 Task: Add a signature Mikayla King containing With heartfelt thanks and warm wishes, Mikayla King to email address softage.6@softage.net and add a folder Safety records
Action: Mouse moved to (86, 86)
Screenshot: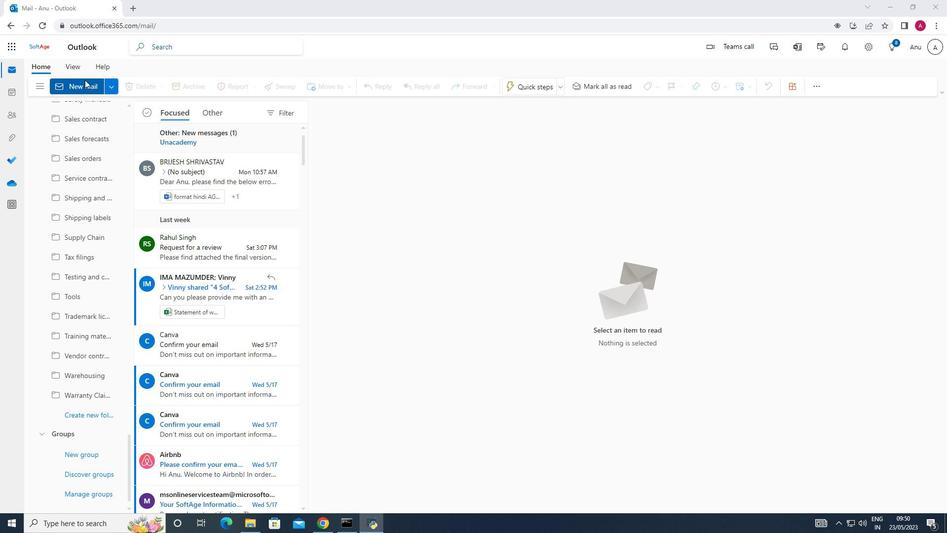 
Action: Mouse pressed left at (86, 86)
Screenshot: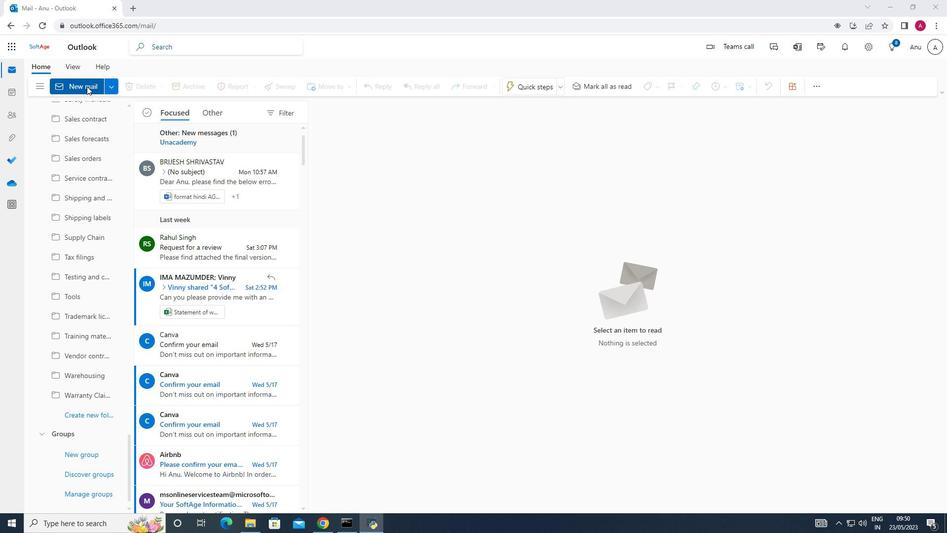 
Action: Mouse moved to (673, 87)
Screenshot: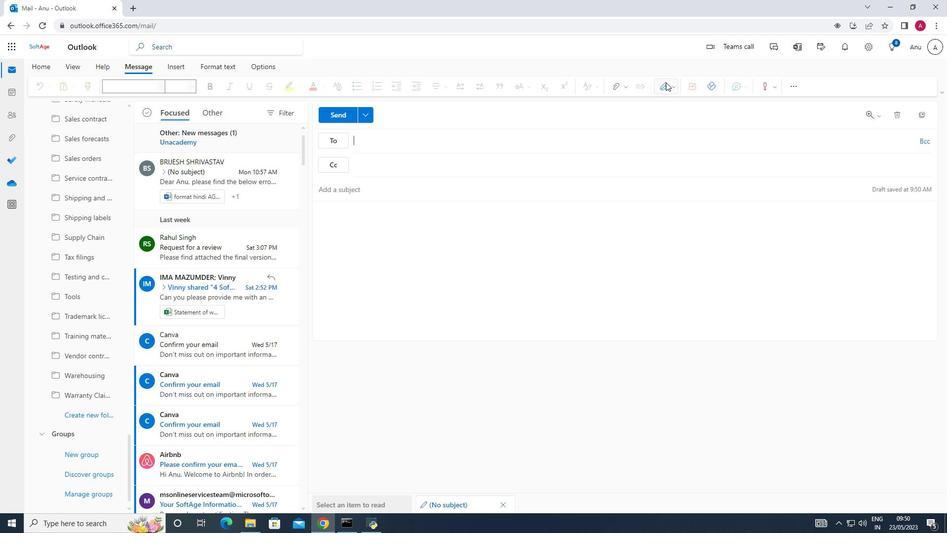 
Action: Mouse pressed left at (673, 87)
Screenshot: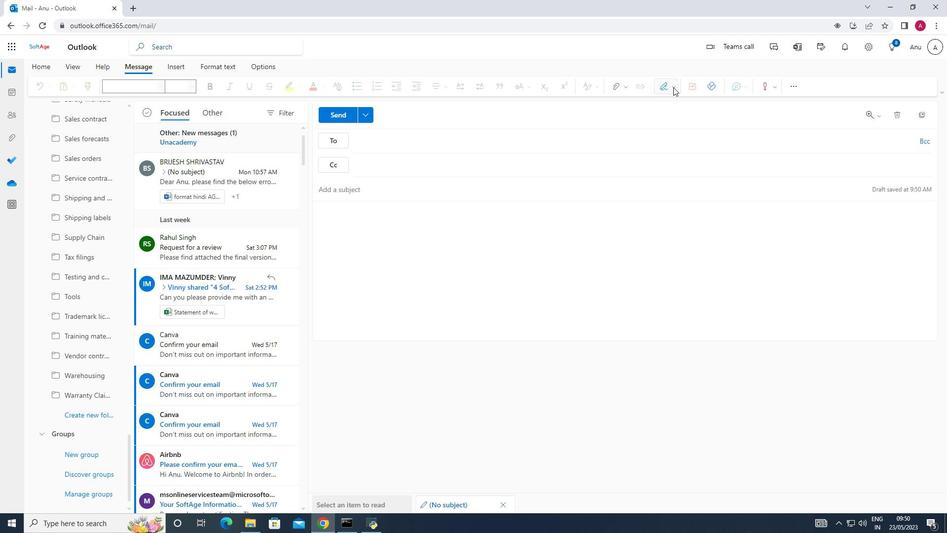 
Action: Mouse moved to (649, 125)
Screenshot: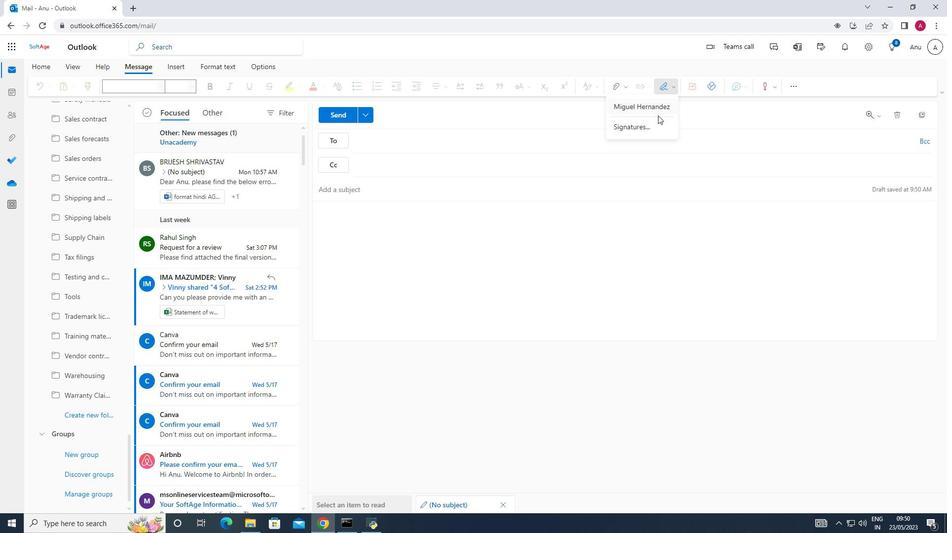 
Action: Mouse pressed left at (649, 125)
Screenshot: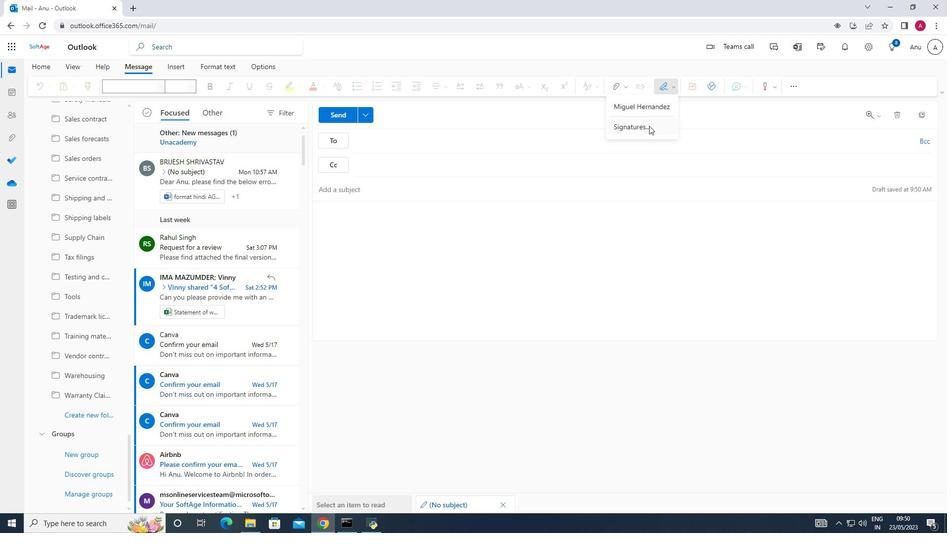 
Action: Key pressed <Key.shift_r>Mi
Screenshot: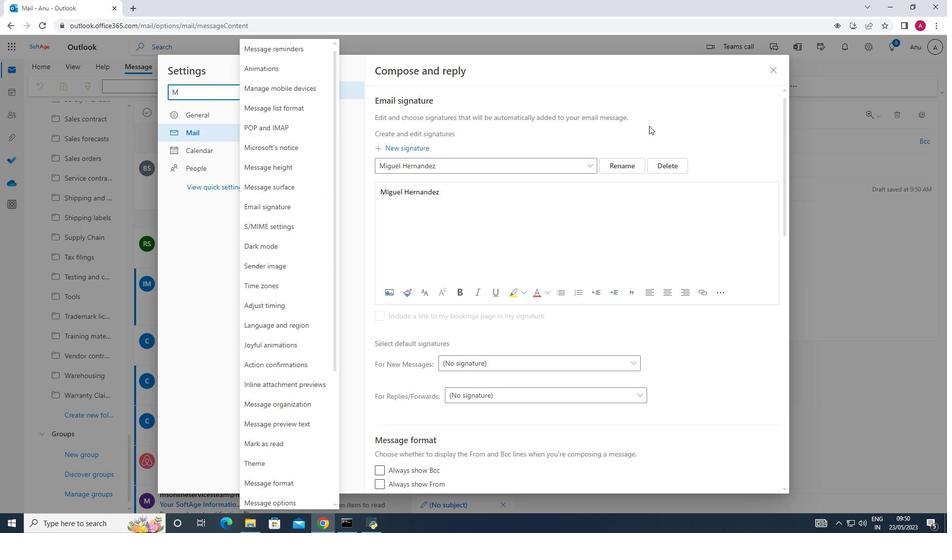 
Action: Mouse moved to (183, 93)
Screenshot: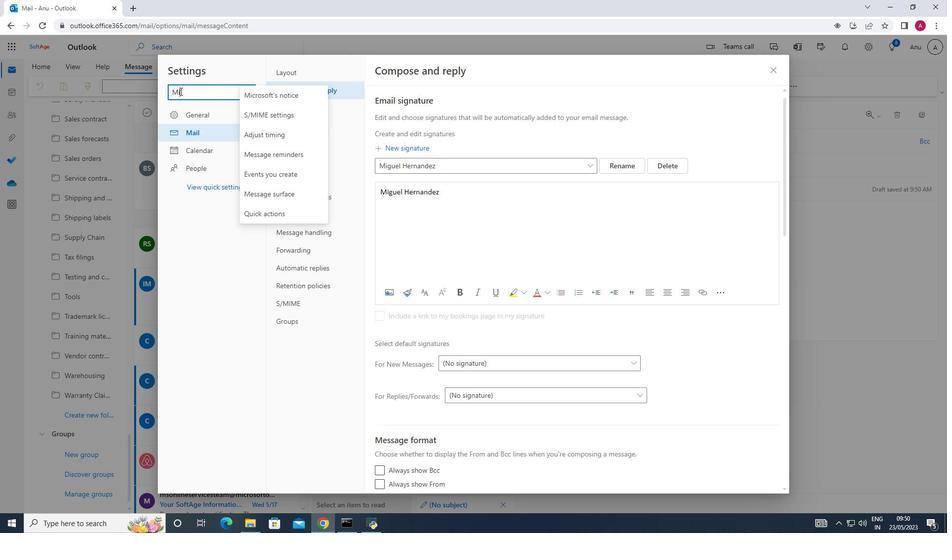 
Action: Mouse pressed left at (183, 93)
Screenshot: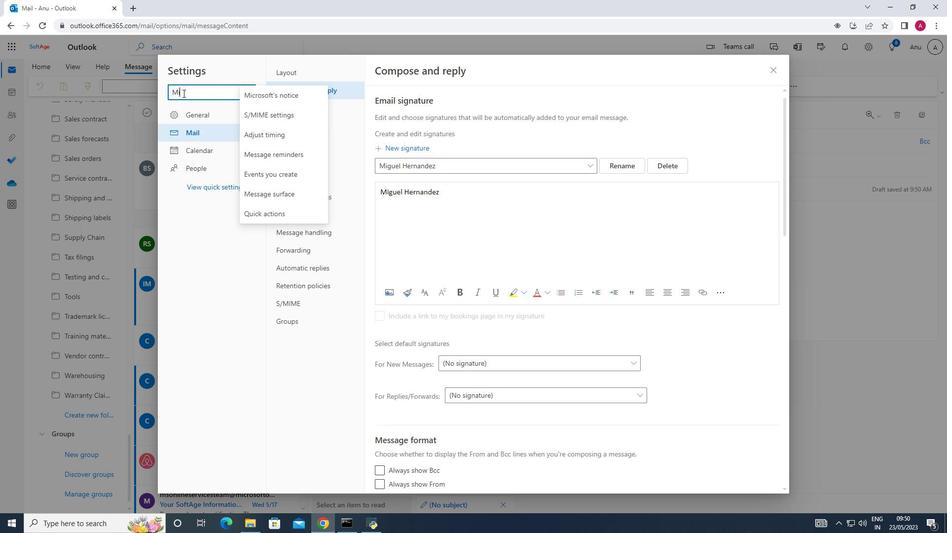 
Action: Mouse moved to (161, 94)
Screenshot: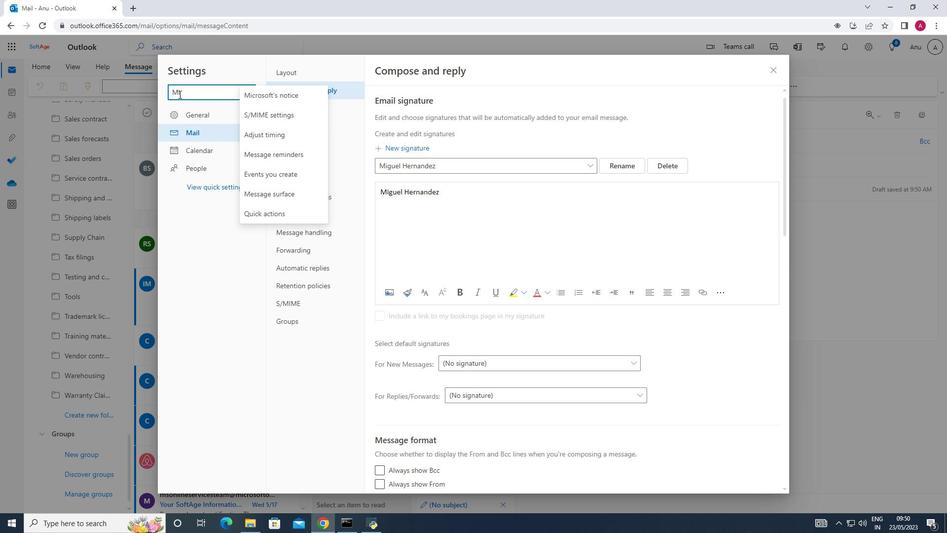 
Action: Key pressed <Key.enter><Key.backspace>
Screenshot: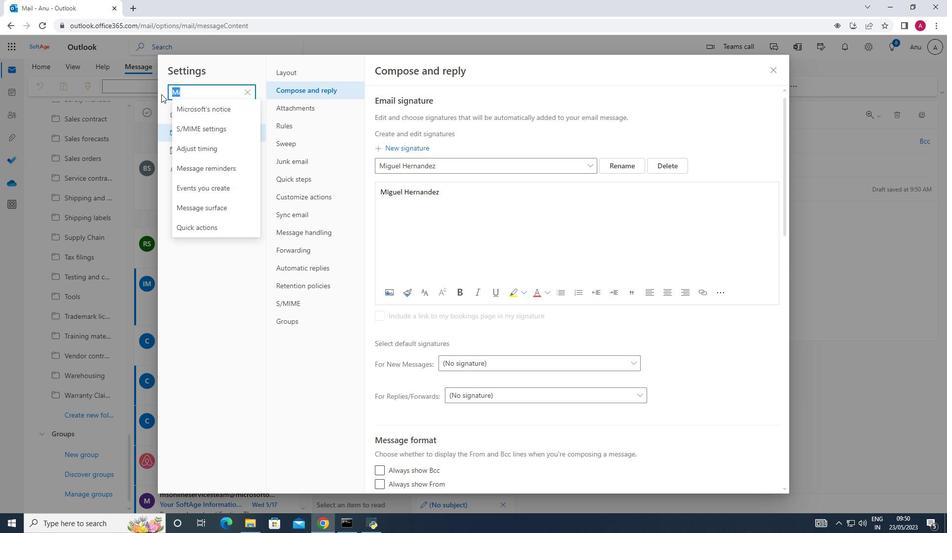 
Action: Mouse moved to (661, 164)
Screenshot: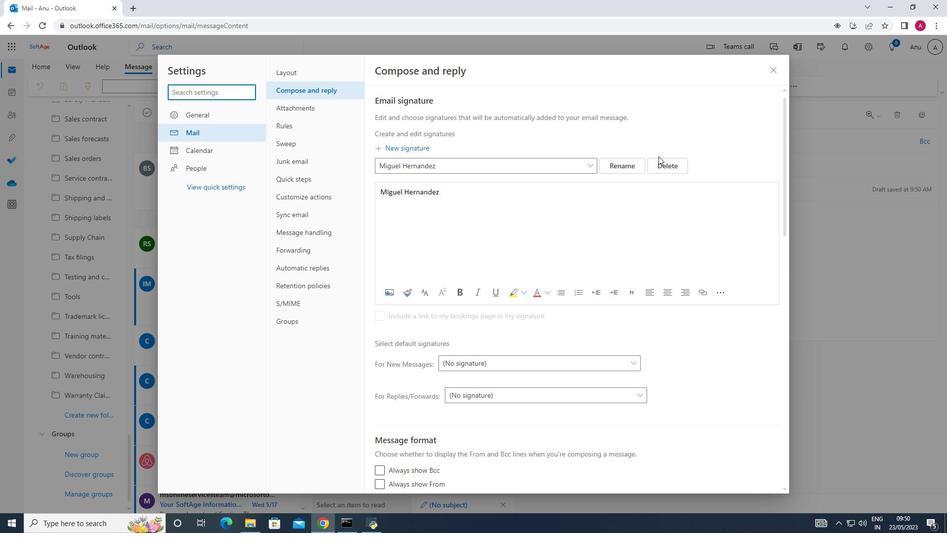 
Action: Mouse pressed left at (661, 164)
Screenshot: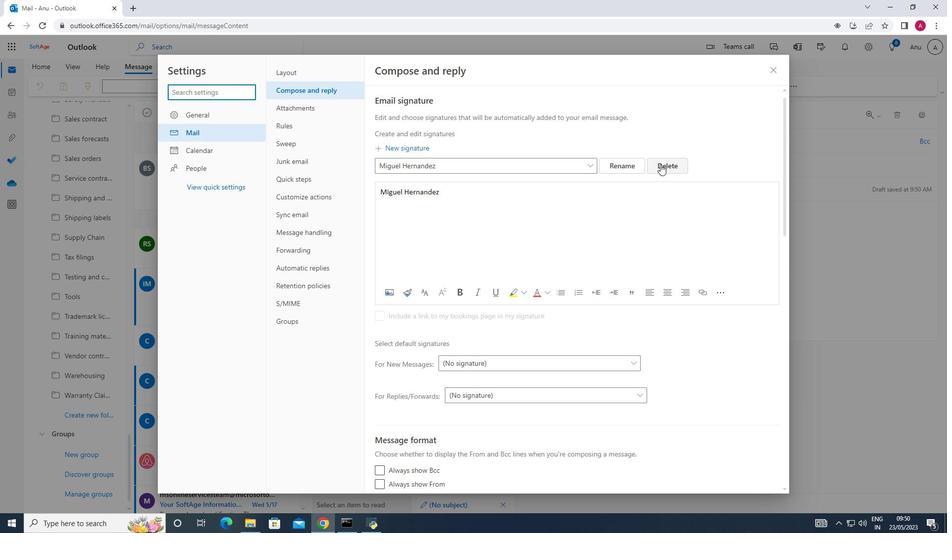 
Action: Mouse moved to (425, 164)
Screenshot: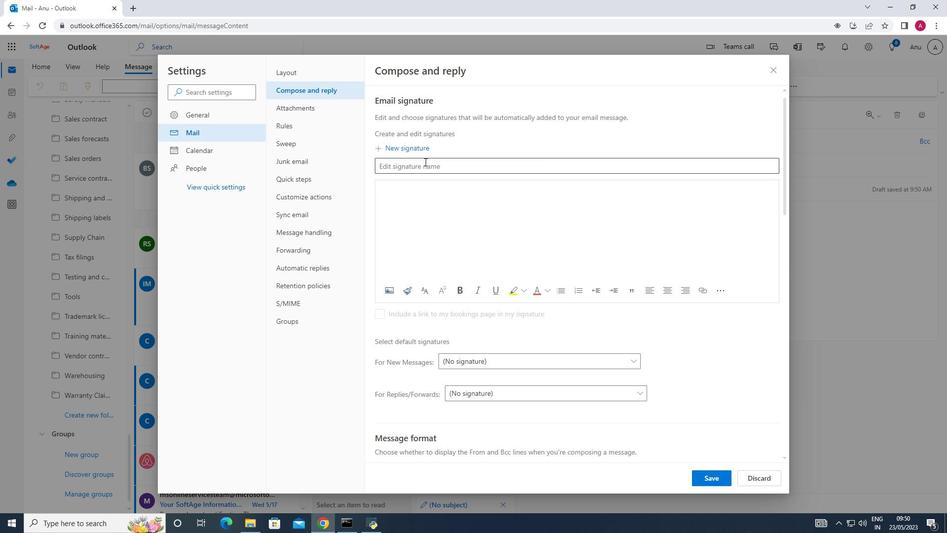 
Action: Mouse pressed left at (425, 164)
Screenshot: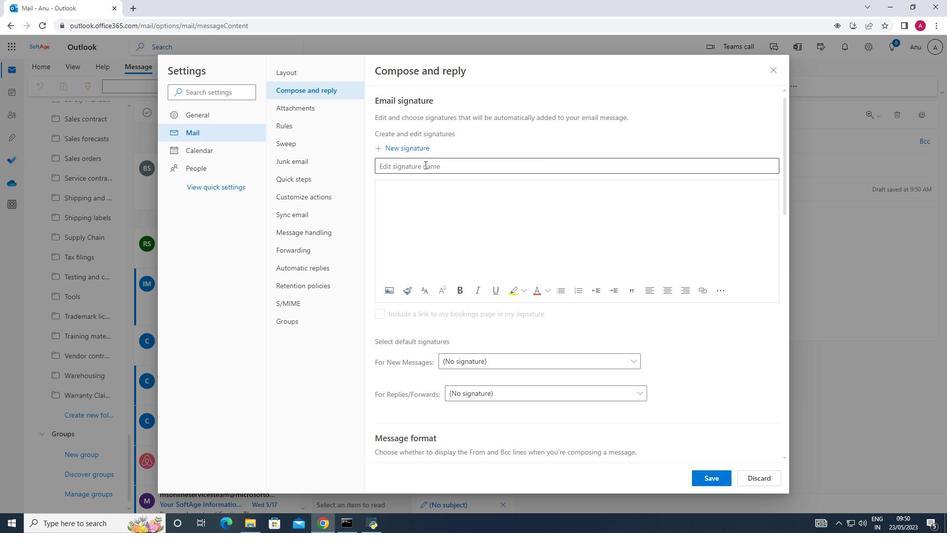 
Action: Key pressed <Key.shift_r><Key.shift_r><Key.shift_r><Key.shift_r><Key.shift_r><Key.shift_r><Key.shift_r><Key.shift_r><Key.shift_r><Key.shift_r><Key.shift_r><Key.shift_r><Key.shift_r>Milkayla<Key.space><Key.shift_r>King
Screenshot: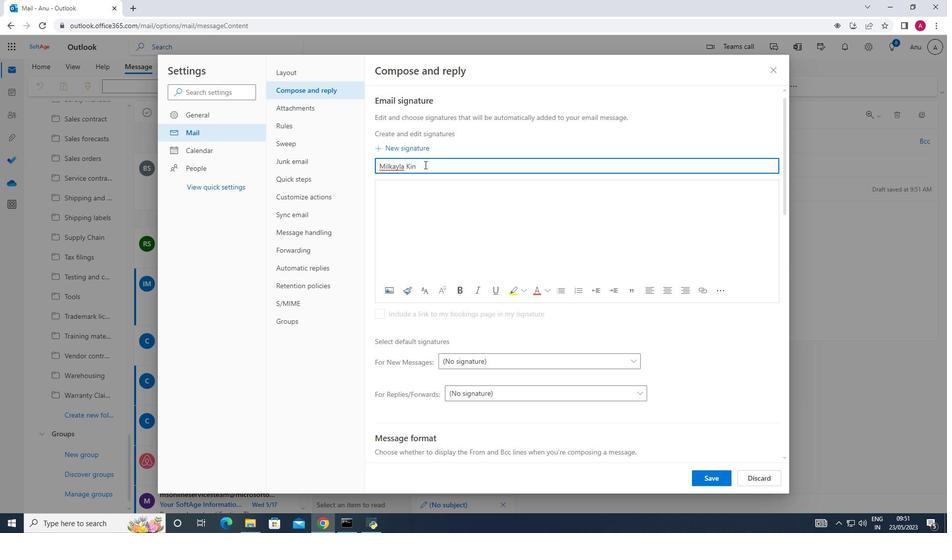 
Action: Mouse moved to (379, 195)
Screenshot: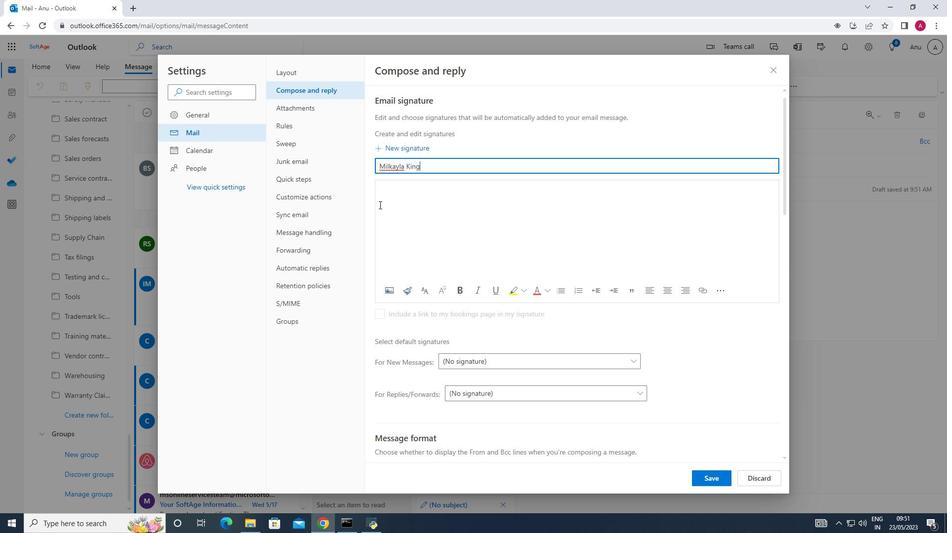 
Action: Mouse pressed left at (379, 195)
Screenshot: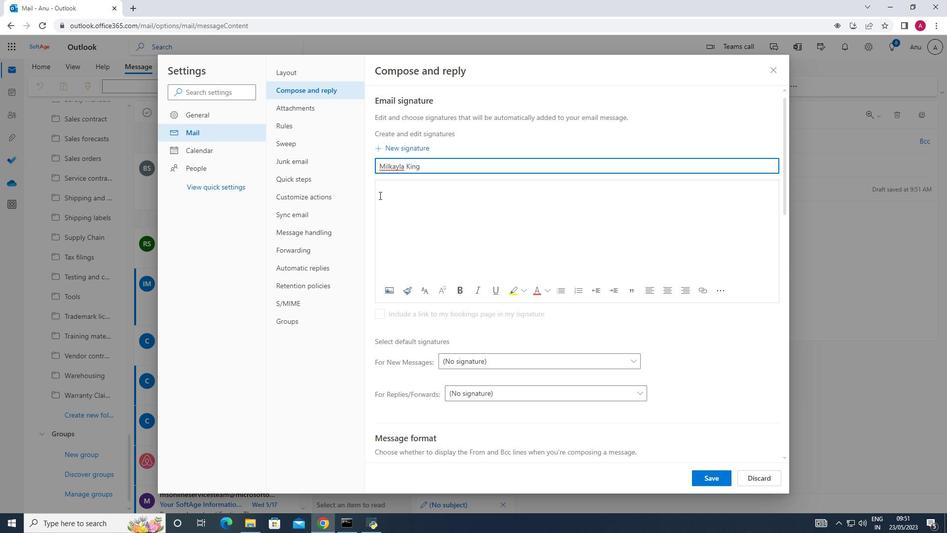 
Action: Key pressed <Key.shift_r>Milkayla<Key.space><Key.shift_r>King
Screenshot: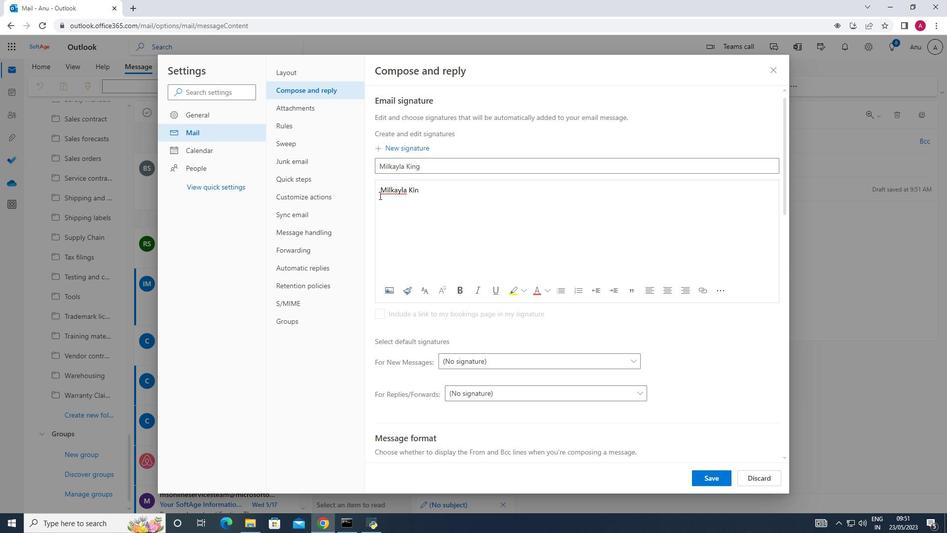 
Action: Mouse moved to (703, 479)
Screenshot: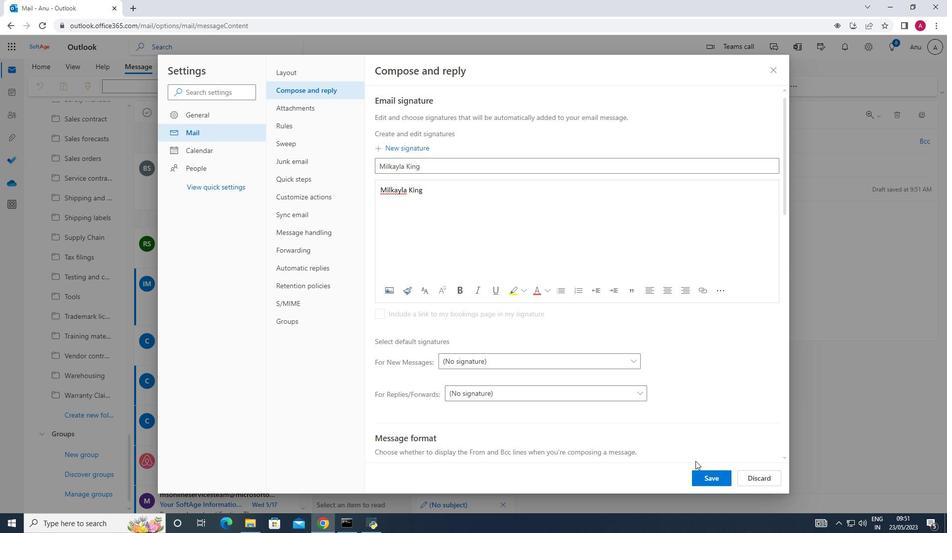
Action: Mouse pressed left at (703, 479)
Screenshot: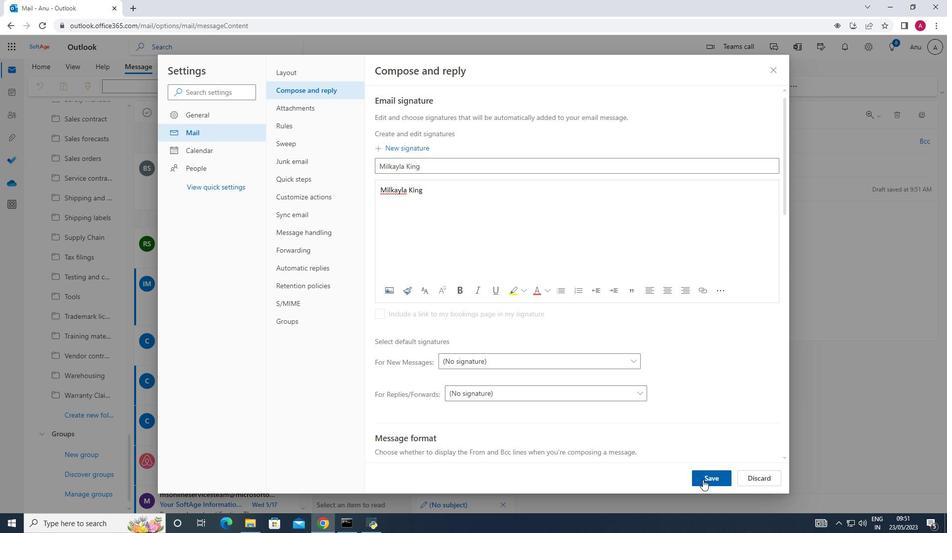 
Action: Mouse moved to (772, 66)
Screenshot: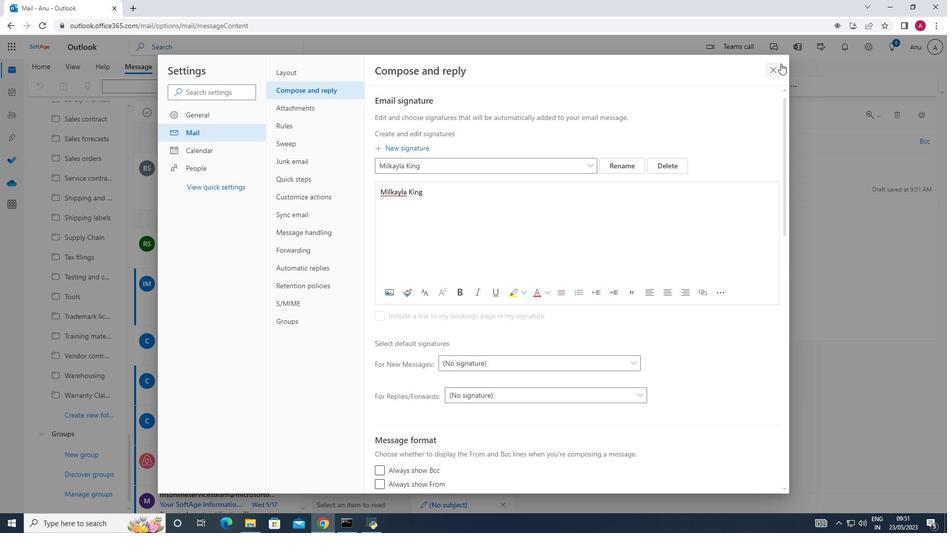 
Action: Mouse pressed left at (772, 66)
Screenshot: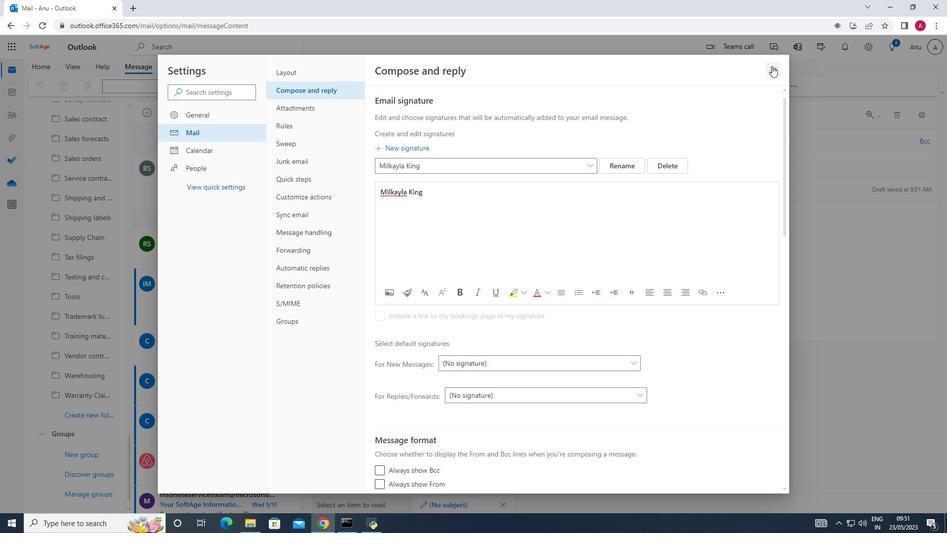 
Action: Mouse moved to (673, 90)
Screenshot: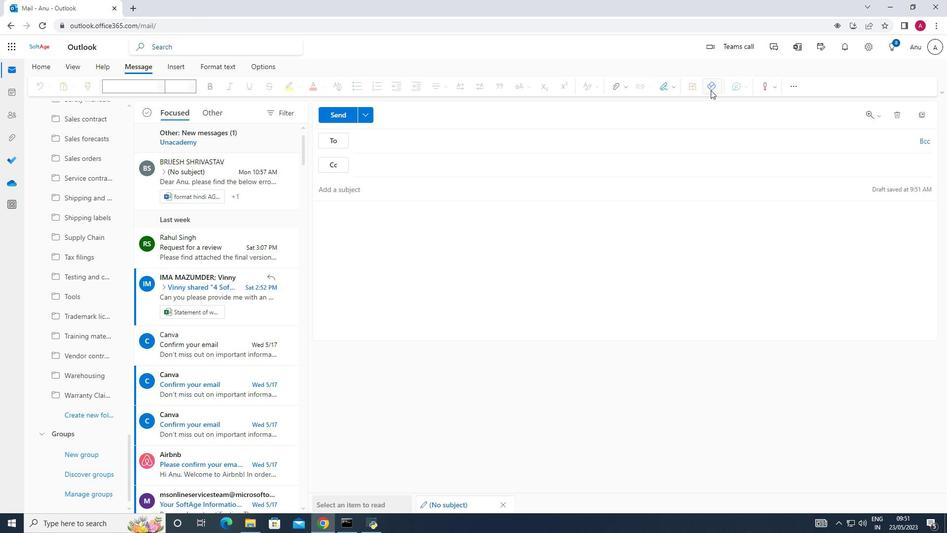 
Action: Mouse pressed left at (673, 90)
Screenshot: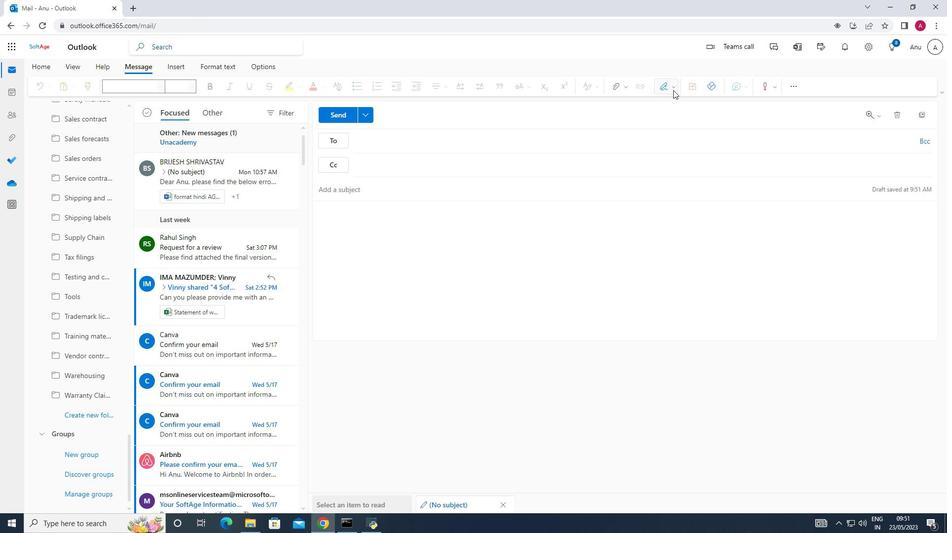 
Action: Mouse moved to (666, 105)
Screenshot: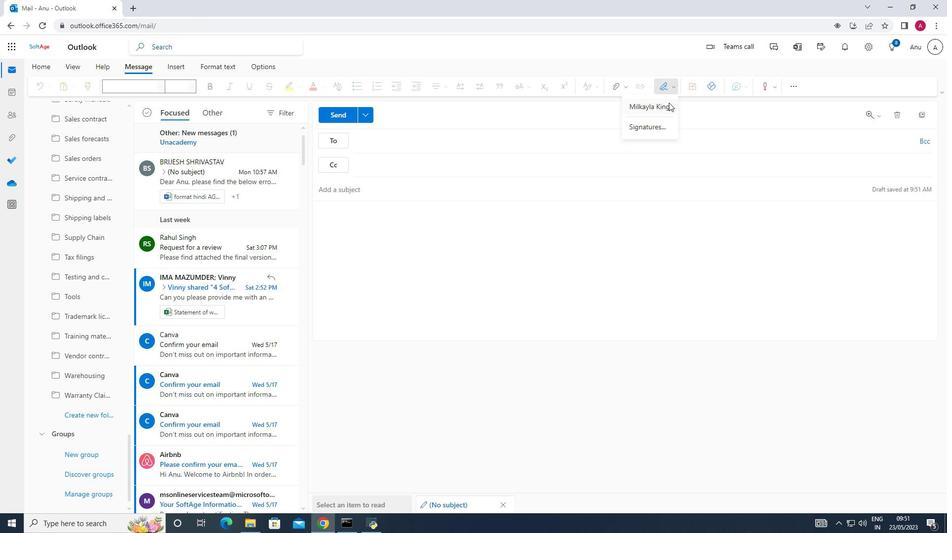 
Action: Mouse pressed left at (666, 105)
Screenshot: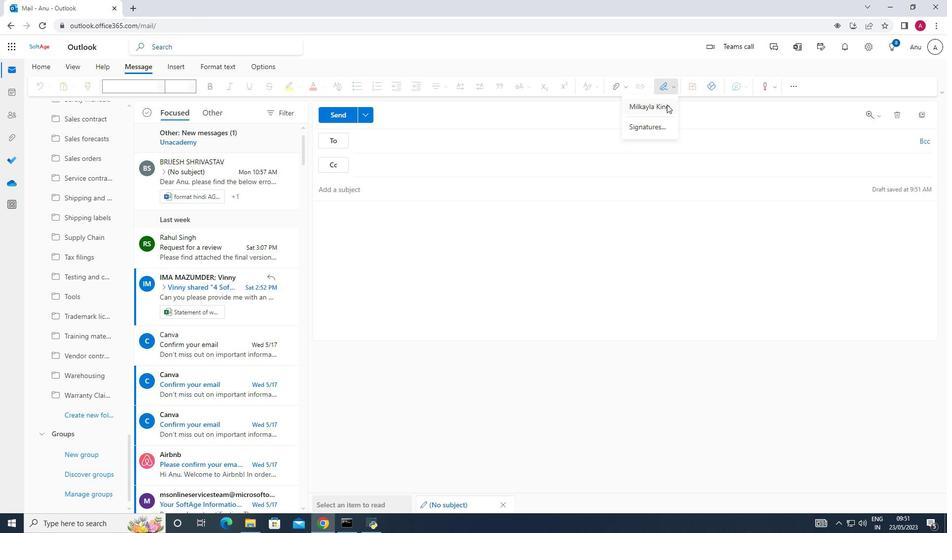 
Action: Key pressed <Key.shift>G<Key.backspace><Key.shift>Heartfelt<Key.space>thanks<Key.space>and<Key.space>warm<Key.space>wishes<Key.space><Key.backspace>.
Screenshot: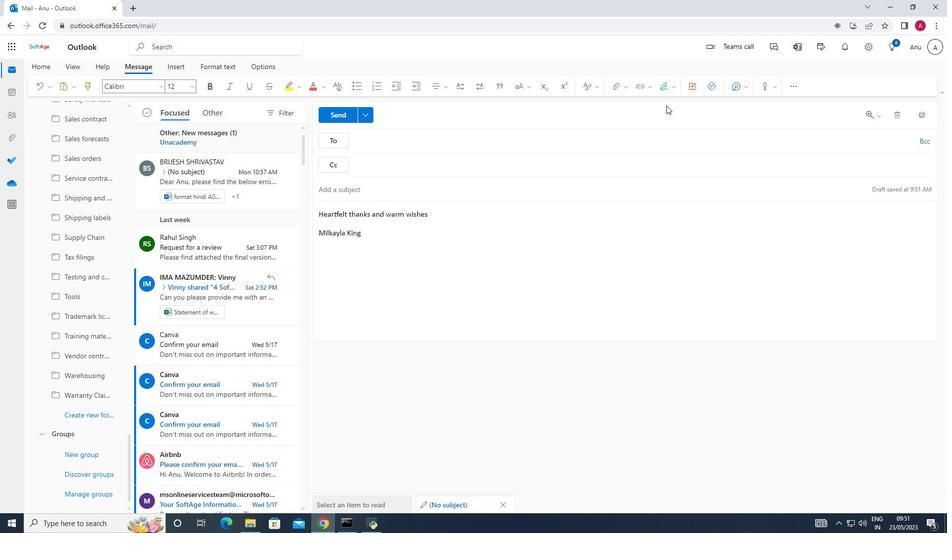 
Action: Mouse moved to (380, 143)
Screenshot: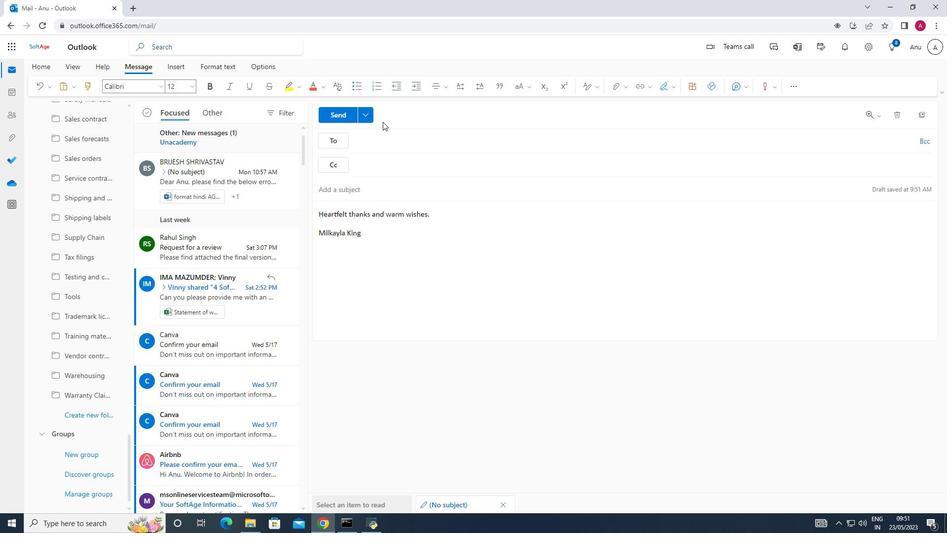 
Action: Mouse pressed left at (380, 143)
Screenshot: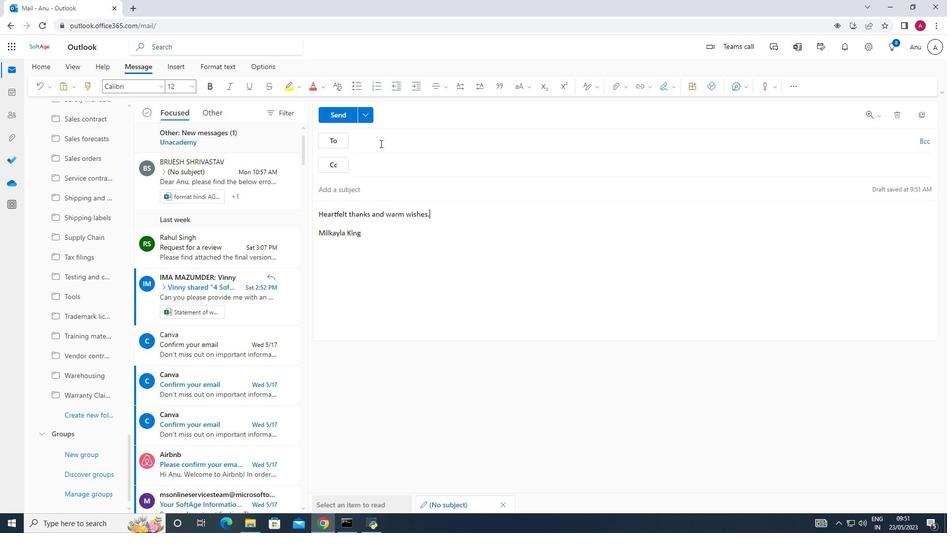 
Action: Key pressed softage.6<Key.shift>@softage.net
Screenshot: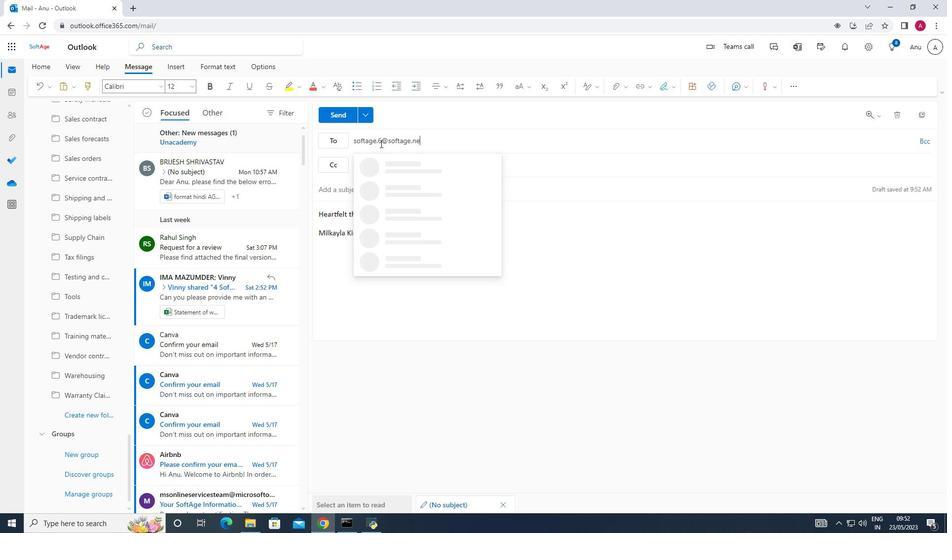 
Action: Mouse moved to (439, 171)
Screenshot: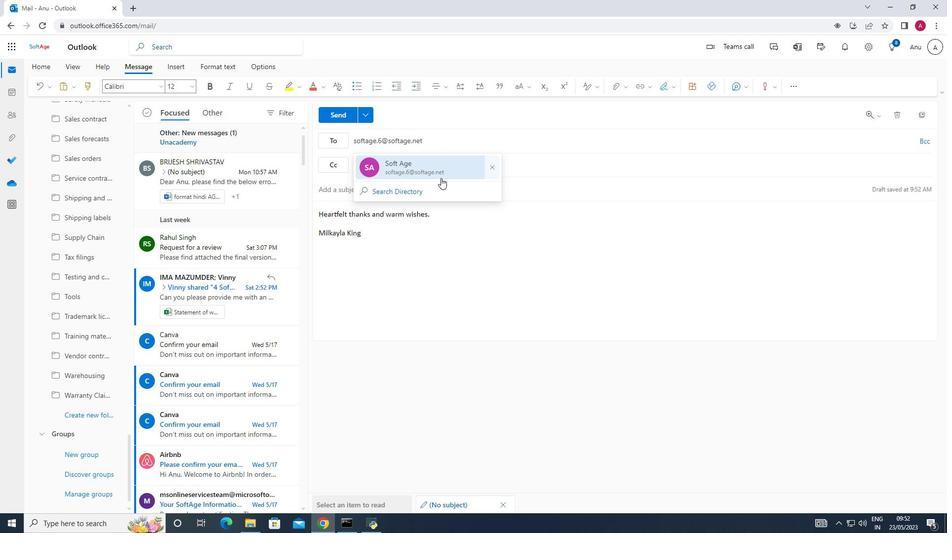 
Action: Mouse pressed left at (439, 171)
Screenshot: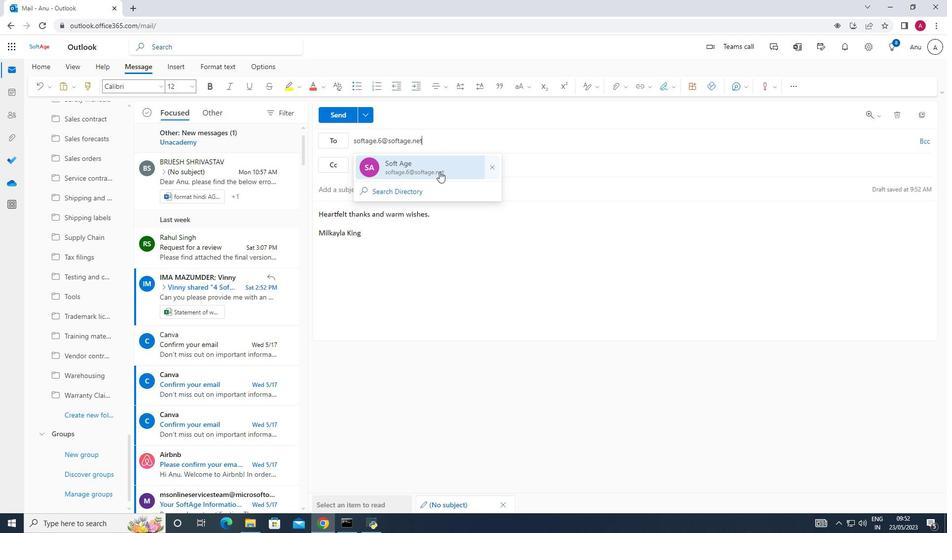 
Action: Mouse moved to (84, 418)
Screenshot: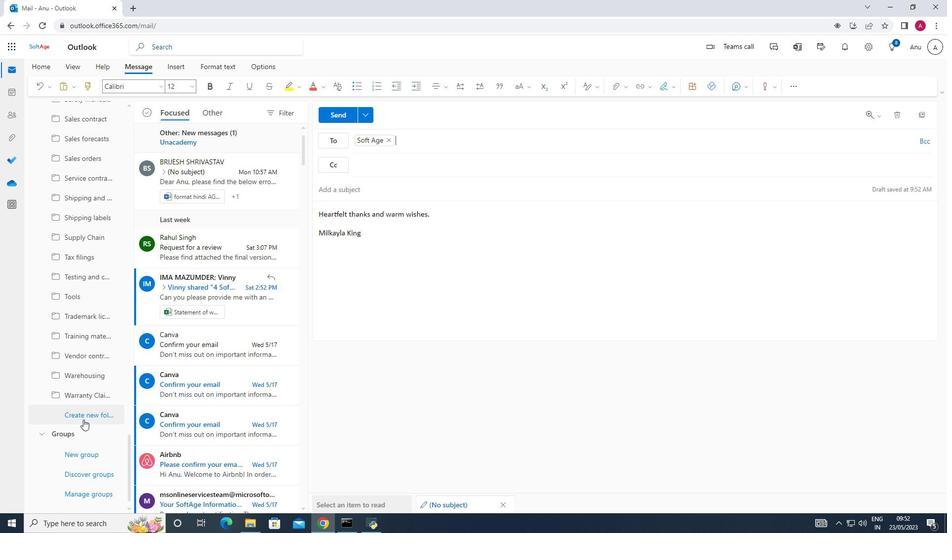 
Action: Mouse pressed left at (84, 418)
Screenshot: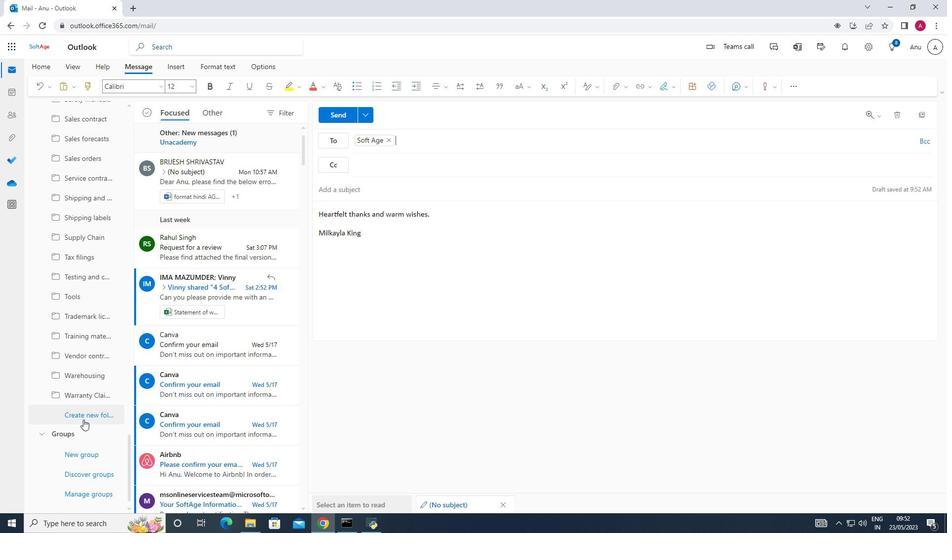 
Action: Mouse moved to (71, 411)
Screenshot: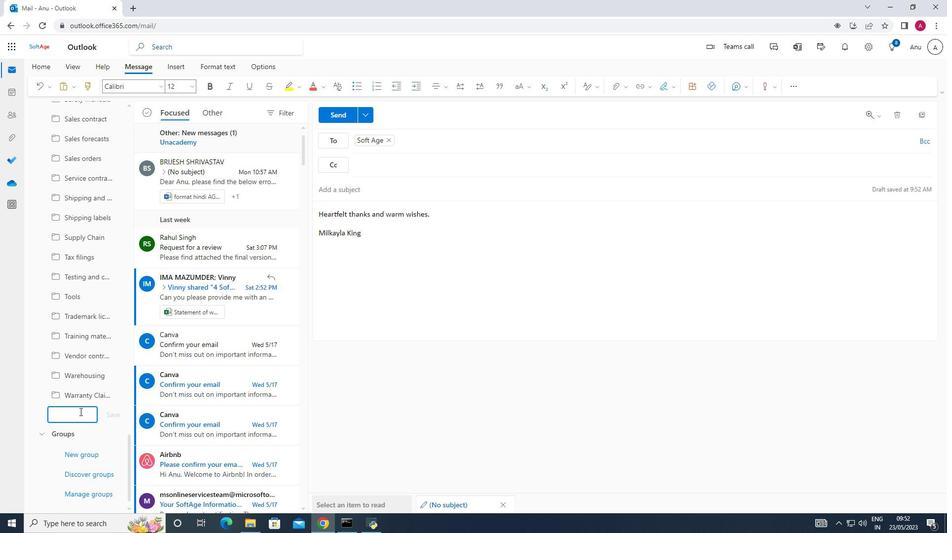 
Action: Mouse pressed left at (71, 411)
Screenshot: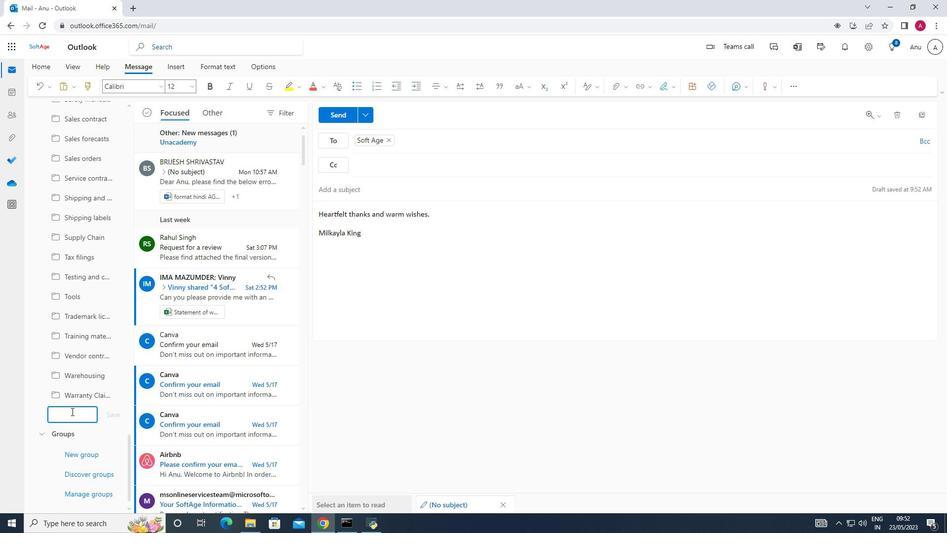 
Action: Key pressed <Key.shift_r><Key.shift_r><Key.shift_r><Key.shift_r><Key.shift_r><Key.shift_r><Key.shift_r><Key.shift_r><Key.shift_r><Key.shift_r><Key.shift_r><Key.shift_r><Key.shift_r><Key.shift_r><Key.shift_r><Key.shift_r><Key.shift_r><Key.shift_r><Key.shift_r><Key.shift_r><Key.shift_r><Key.shift_r><Key.shift_r><Key.shift_r><Key.shift_r><Key.shift_r><Key.shift_r><Key.shift_r><Key.shift_r><Key.shift_r><Key.shift_r><Key.shift_r><Key.shift_r><Key.shift_r><Key.shift_r><Key.shift_r><Key.shift_r><Key.shift_r><Key.shift_r><Key.shift_r><Key.shift_r><Key.shift_r><Key.shift_r><Key.shift_r><Key.shift_r><Key.shift_r><Key.shift_r><Key.shift_r><Key.shift_r><Key.shift_r><Key.shift_r><Key.shift_r><Key.shift_r><Key.shift_r><Key.shift>Safety<Key.space>records
Screenshot: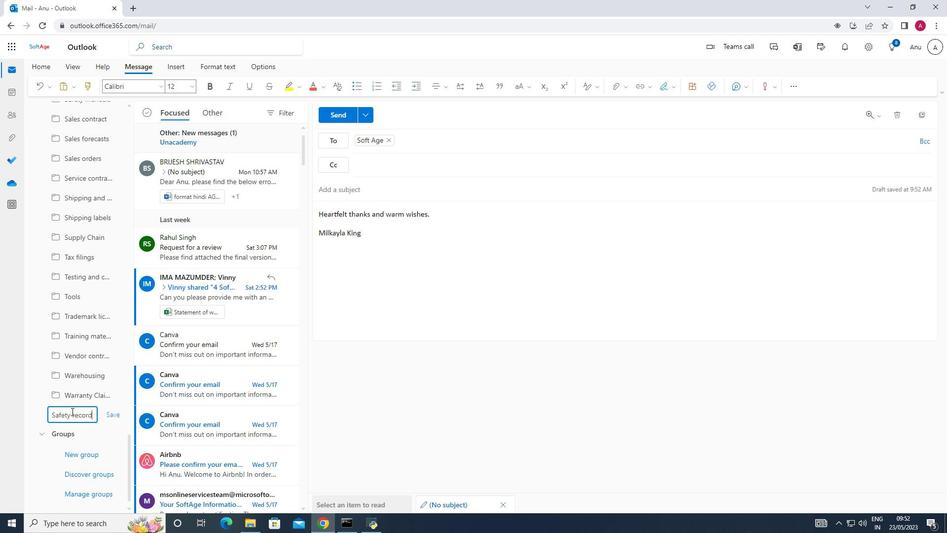 
Action: Mouse moved to (107, 411)
Screenshot: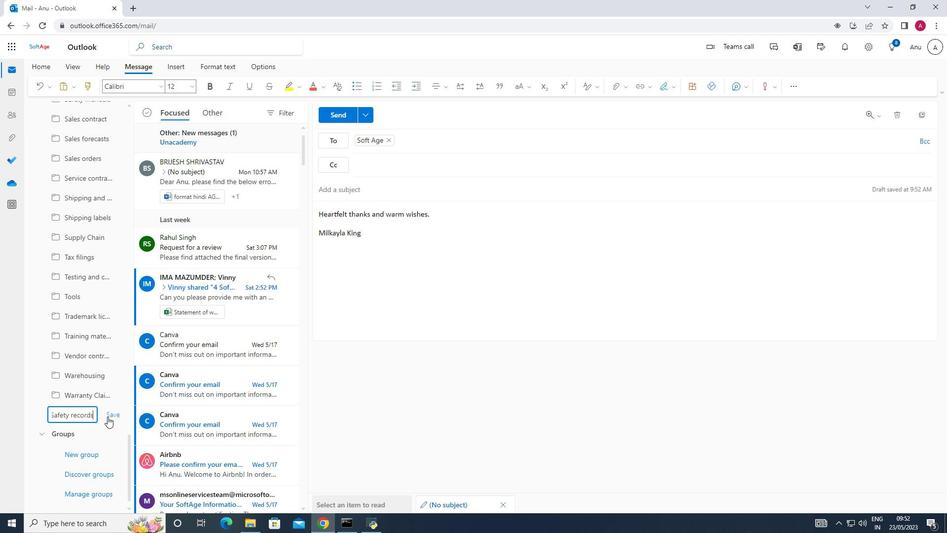 
Action: Mouse pressed left at (107, 411)
Screenshot: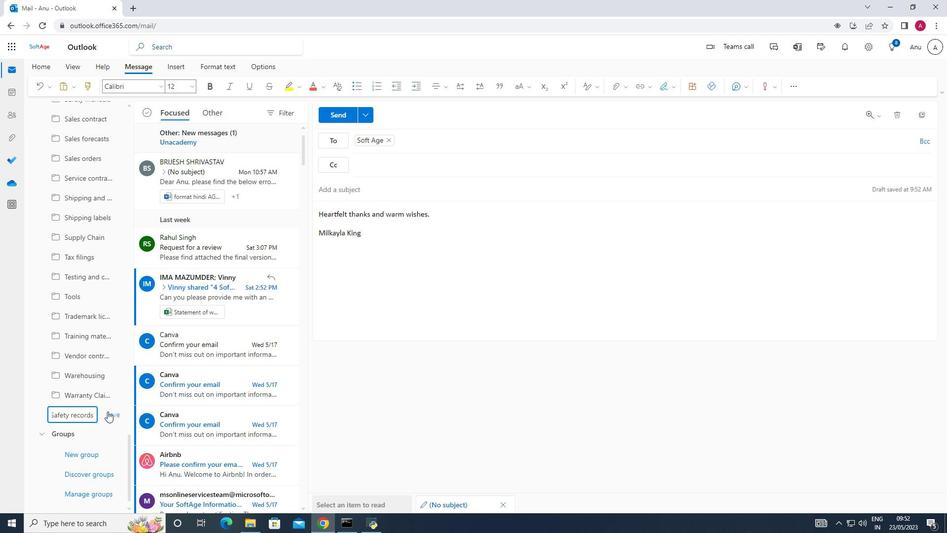 
Action: Mouse moved to (348, 118)
Screenshot: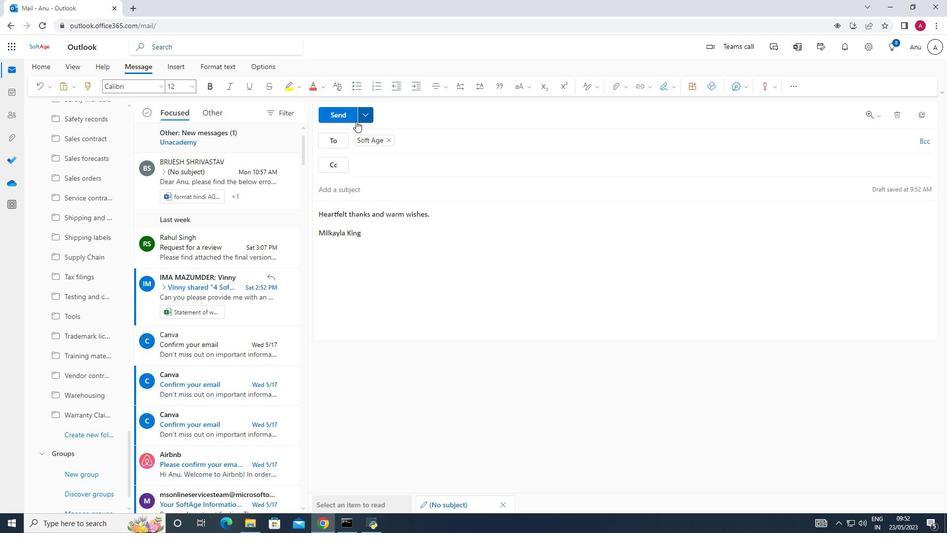 
Action: Mouse pressed left at (348, 118)
Screenshot: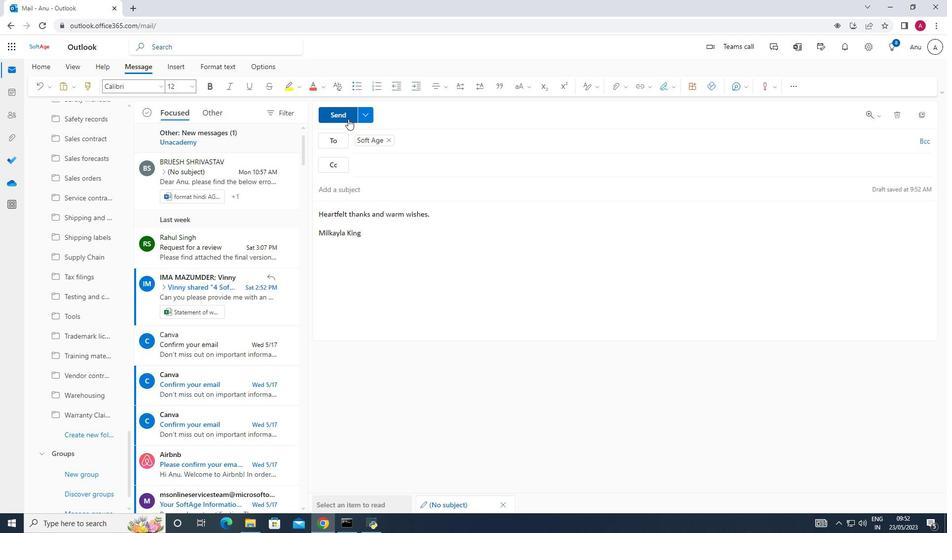
Action: Mouse moved to (480, 298)
Screenshot: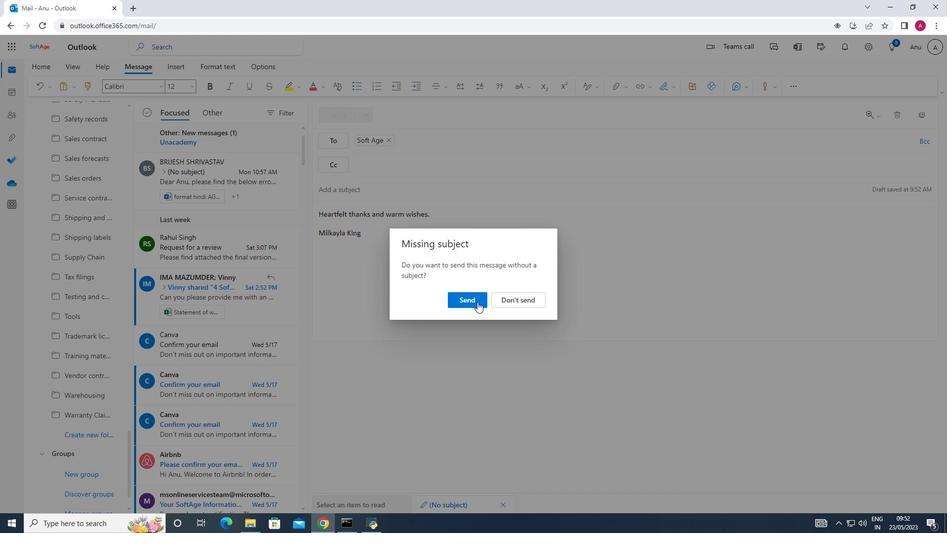 
Action: Mouse pressed left at (480, 298)
Screenshot: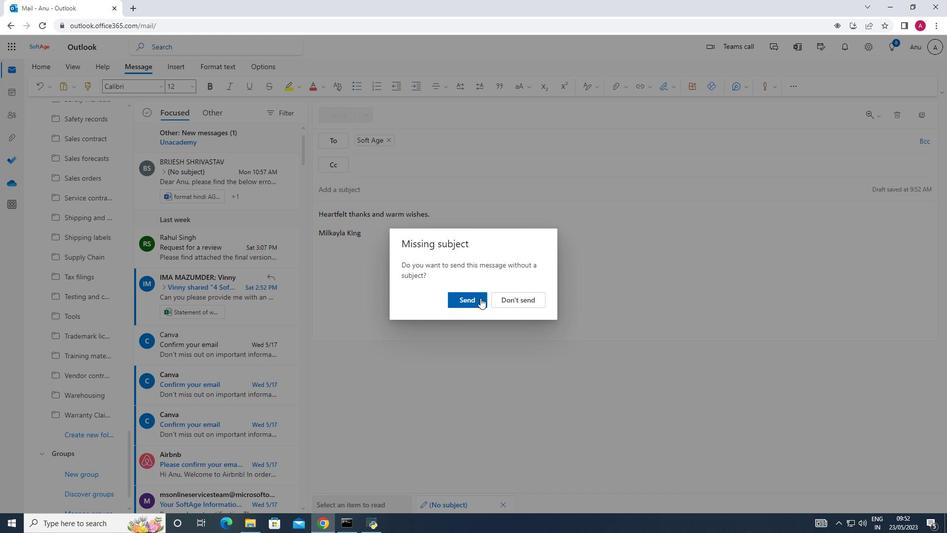 
